 Task: Check the sale-to-list ratio of fitness center in the last 1 year.
Action: Mouse moved to (788, 177)
Screenshot: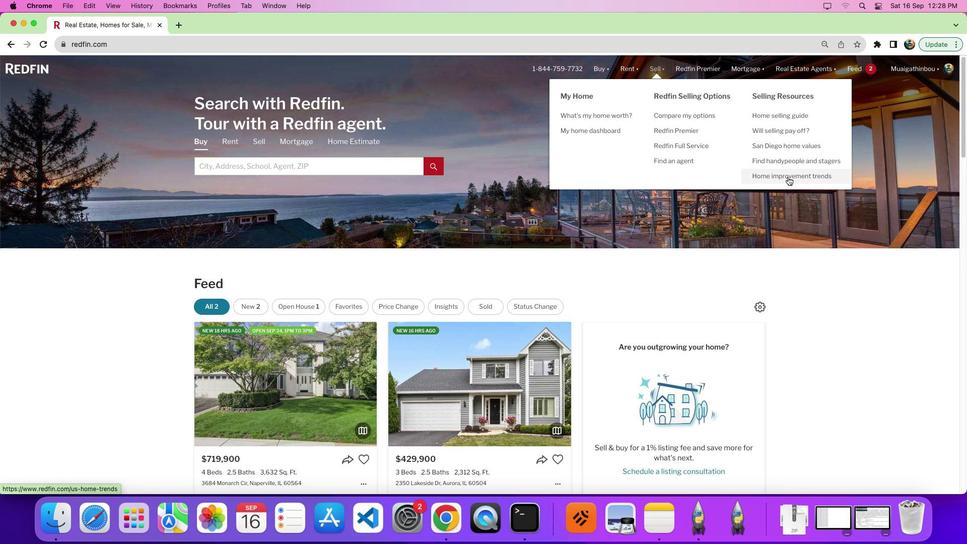 
Action: Mouse pressed left at (788, 177)
Screenshot: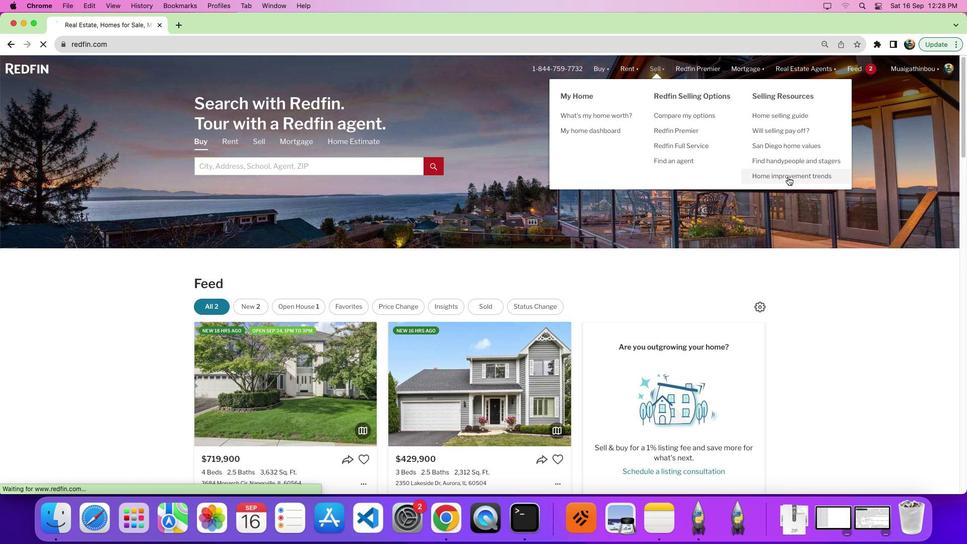 
Action: Mouse pressed left at (788, 177)
Screenshot: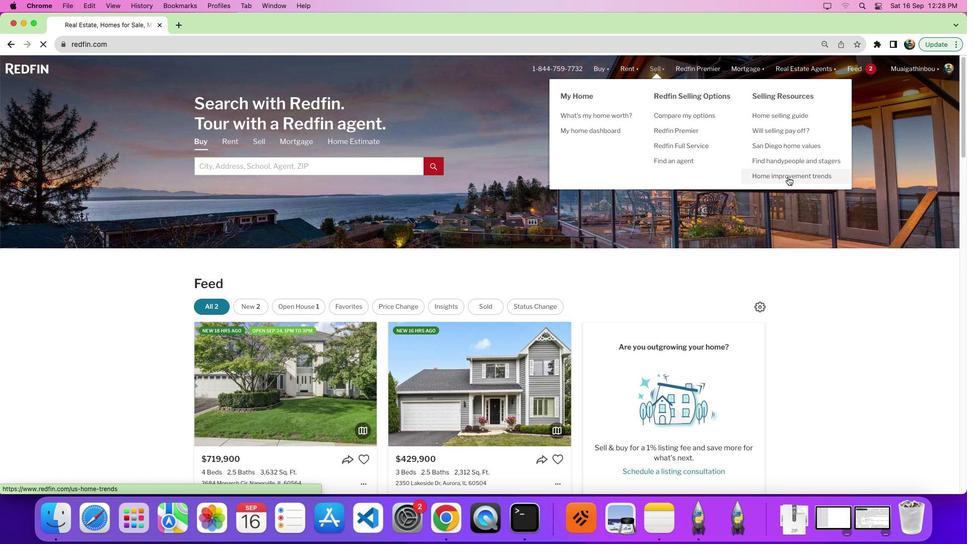 
Action: Mouse moved to (260, 193)
Screenshot: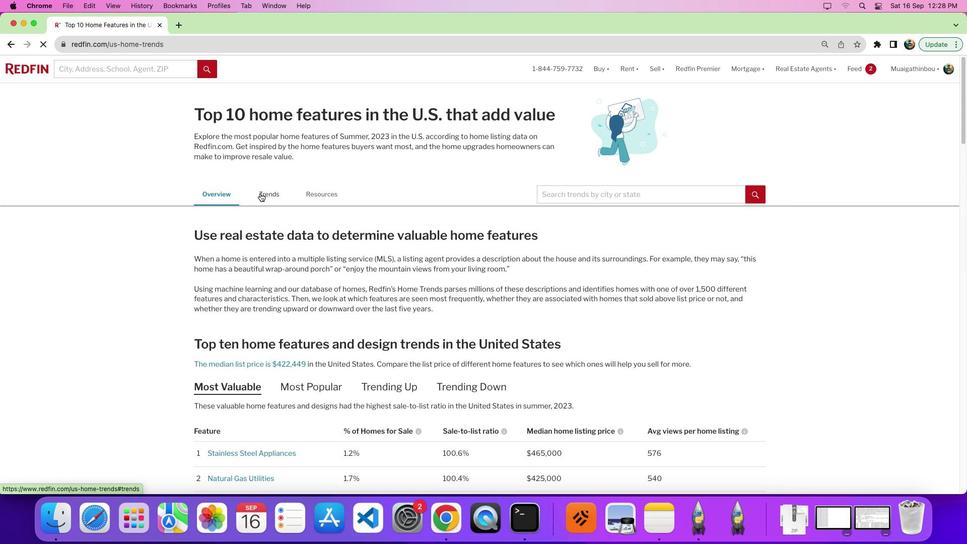 
Action: Mouse pressed left at (260, 193)
Screenshot: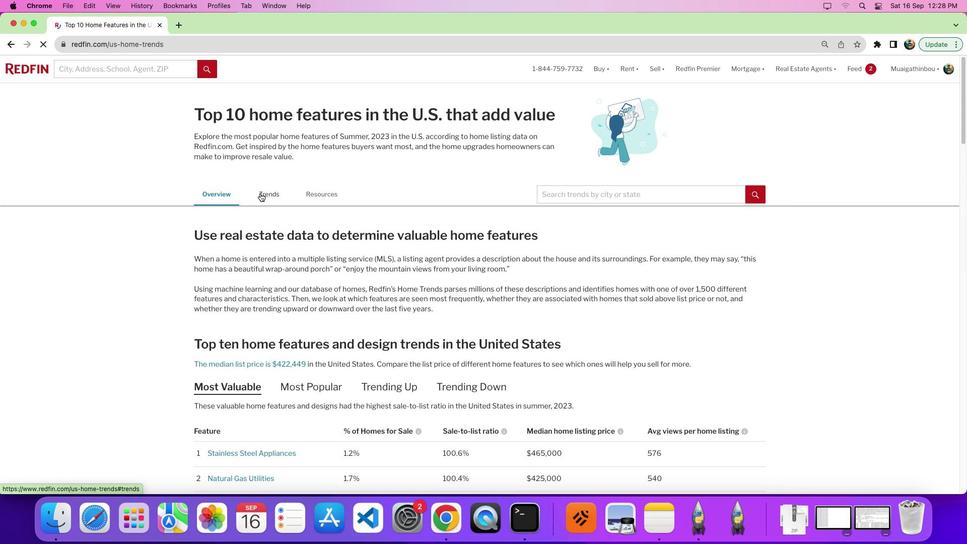 
Action: Mouse moved to (639, 339)
Screenshot: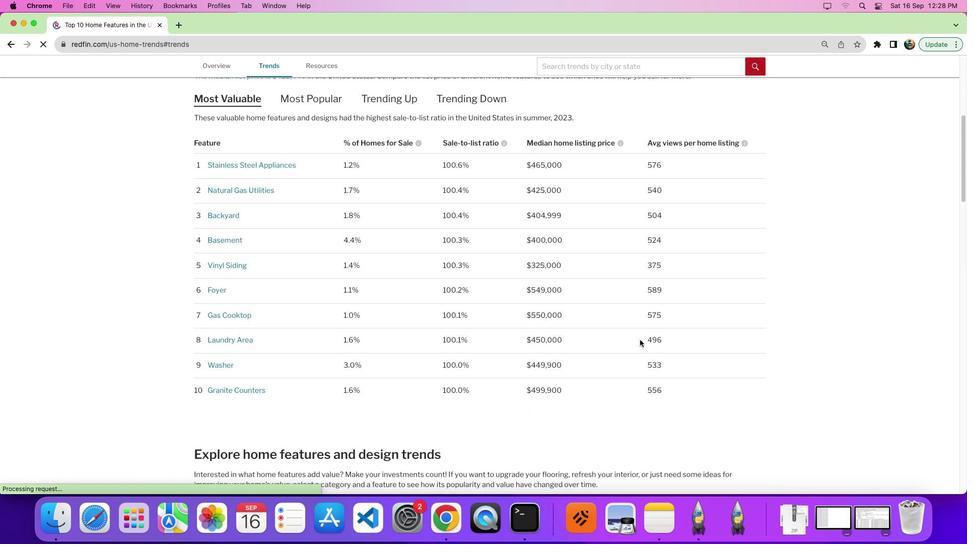 
Action: Mouse scrolled (639, 339) with delta (0, 0)
Screenshot: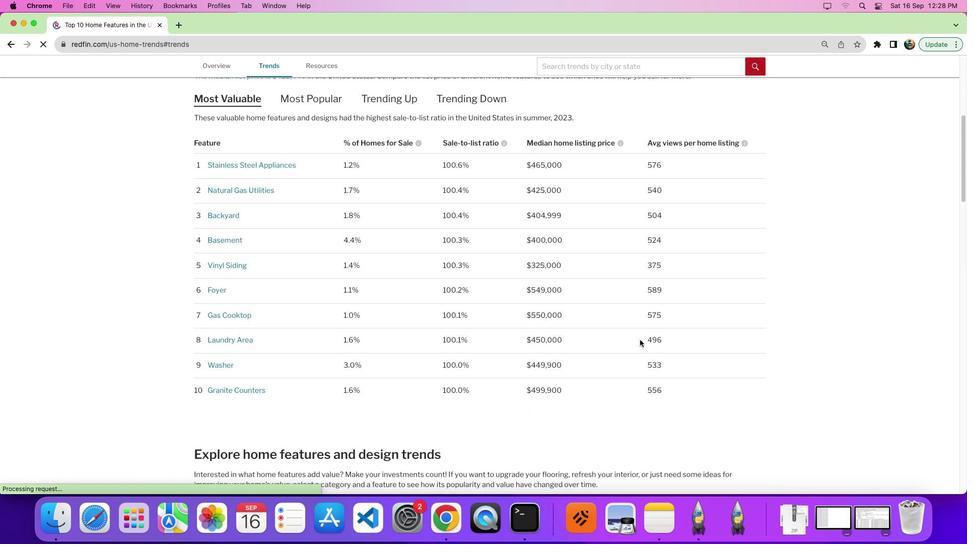 
Action: Mouse moved to (640, 339)
Screenshot: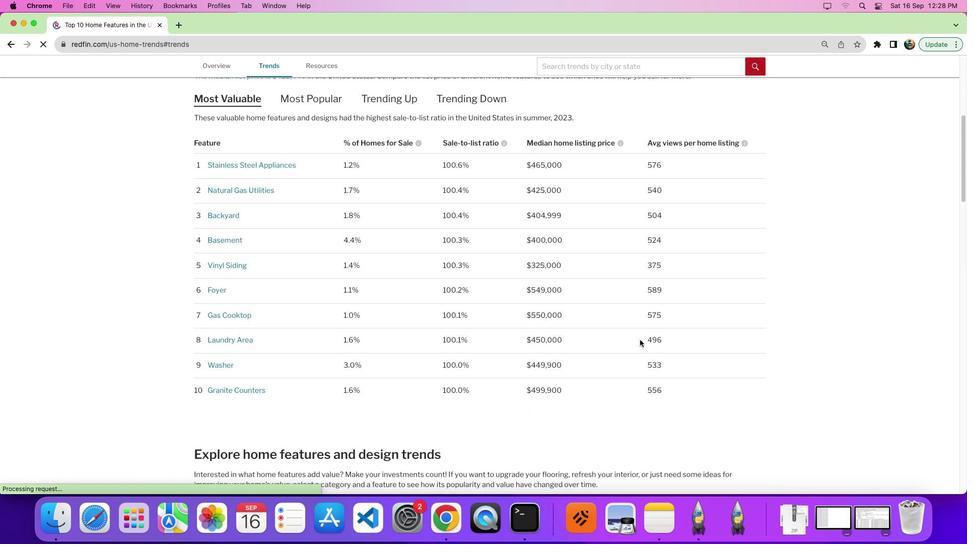 
Action: Mouse scrolled (640, 339) with delta (0, 0)
Screenshot: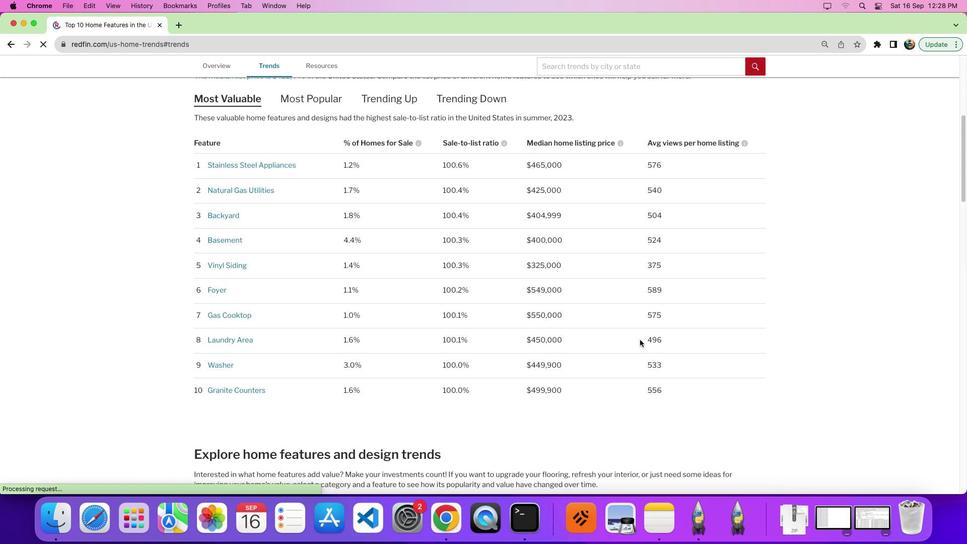 
Action: Mouse scrolled (640, 339) with delta (0, -2)
Screenshot: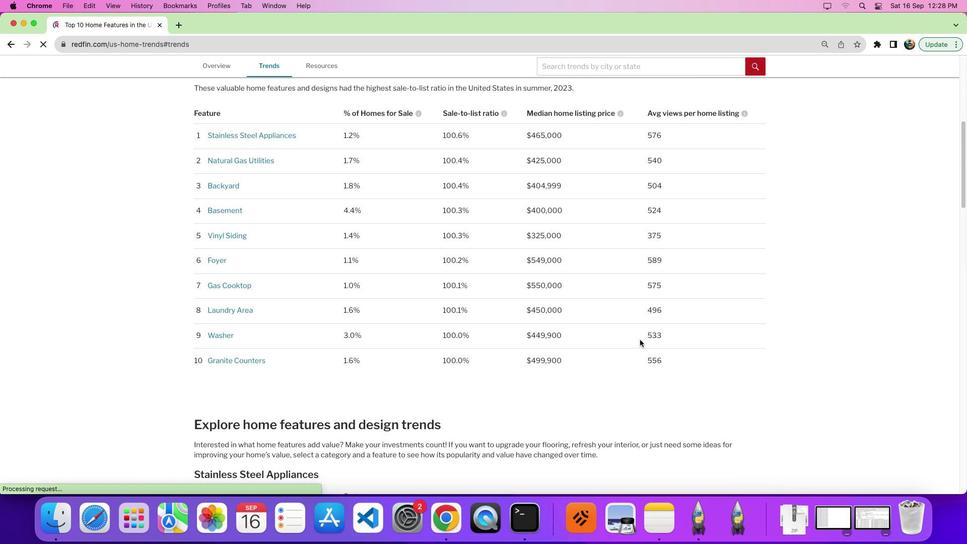 
Action: Mouse moved to (637, 340)
Screenshot: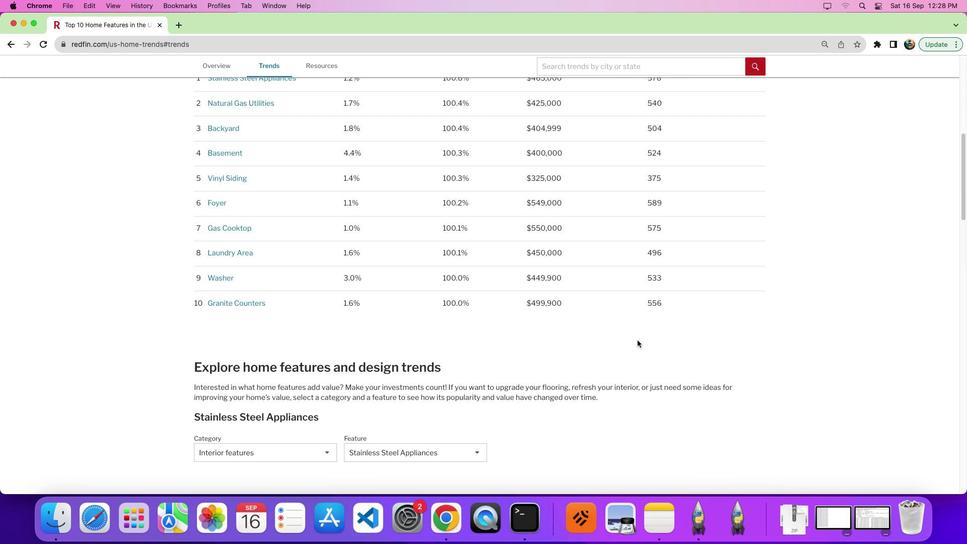 
Action: Mouse scrolled (637, 340) with delta (0, 0)
Screenshot: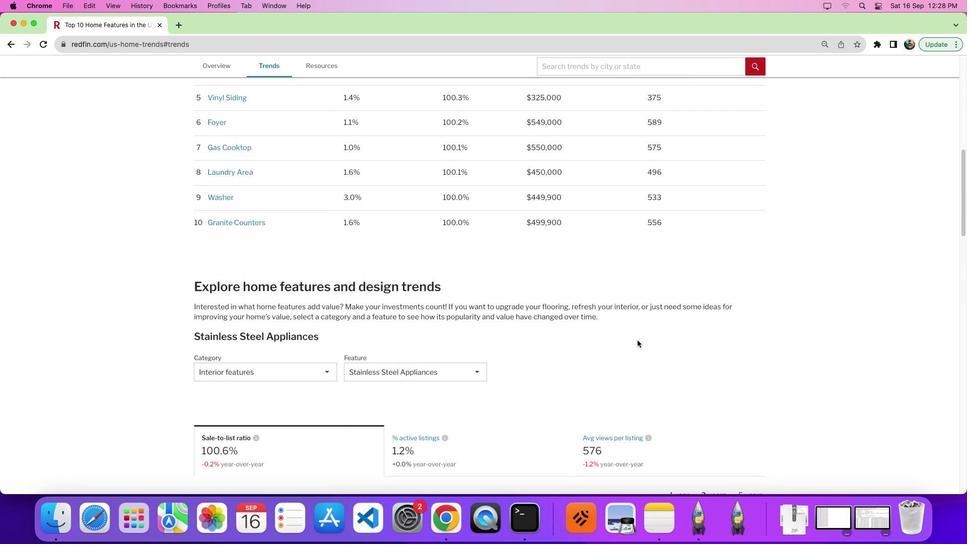 
Action: Mouse scrolled (637, 340) with delta (0, 0)
Screenshot: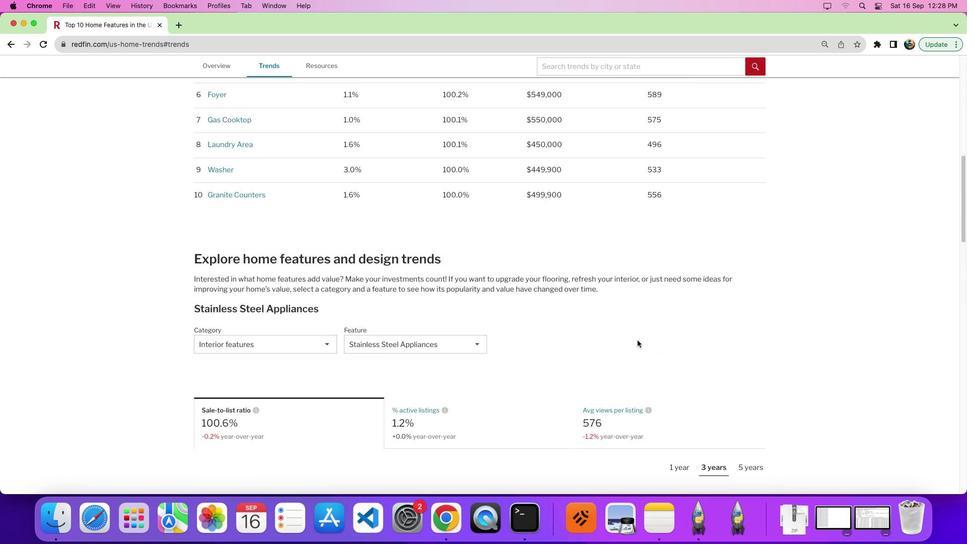 
Action: Mouse scrolled (637, 340) with delta (0, -3)
Screenshot: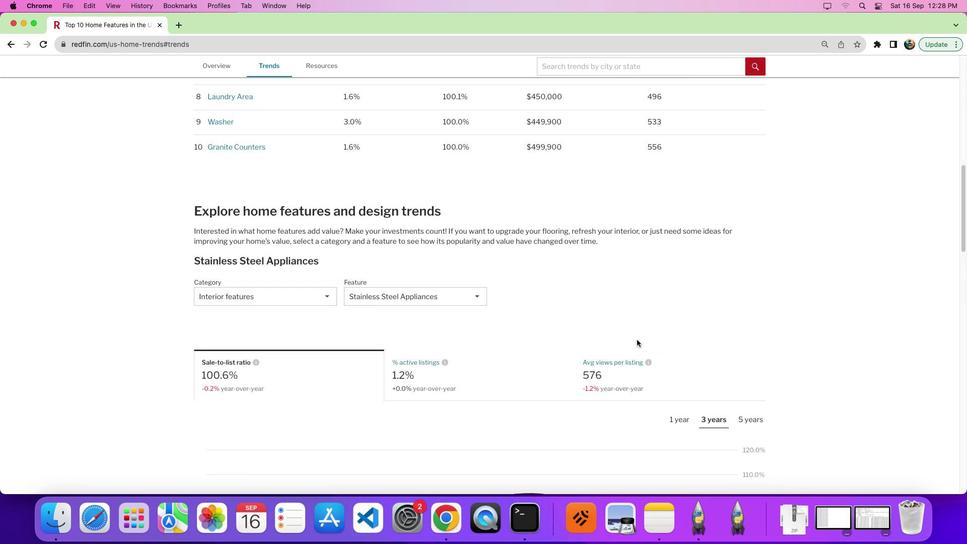 
Action: Mouse moved to (447, 292)
Screenshot: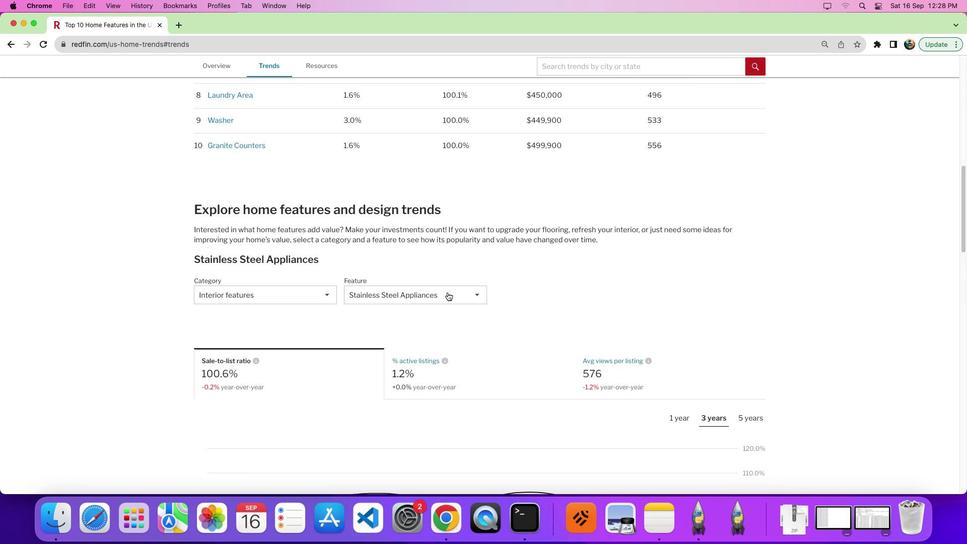 
Action: Mouse pressed left at (447, 292)
Screenshot: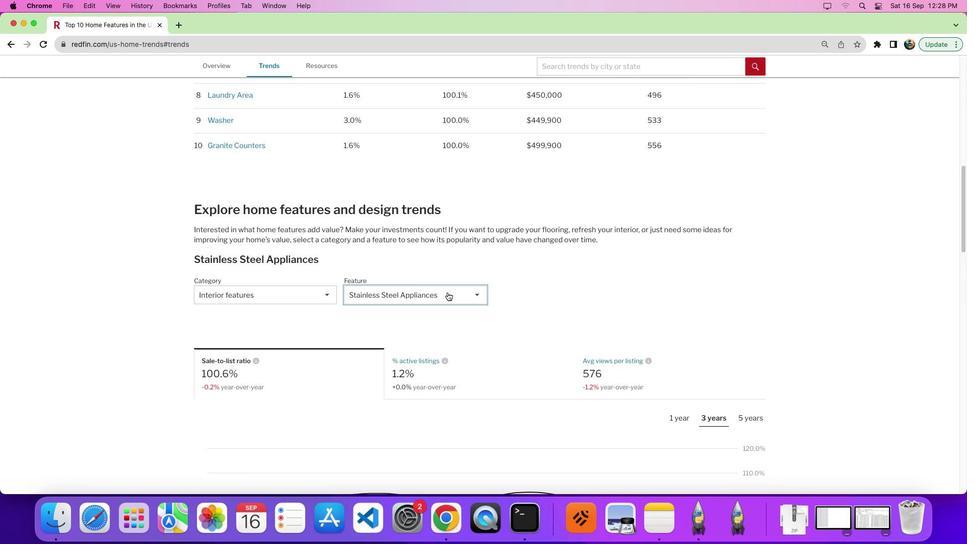 
Action: Mouse moved to (479, 359)
Screenshot: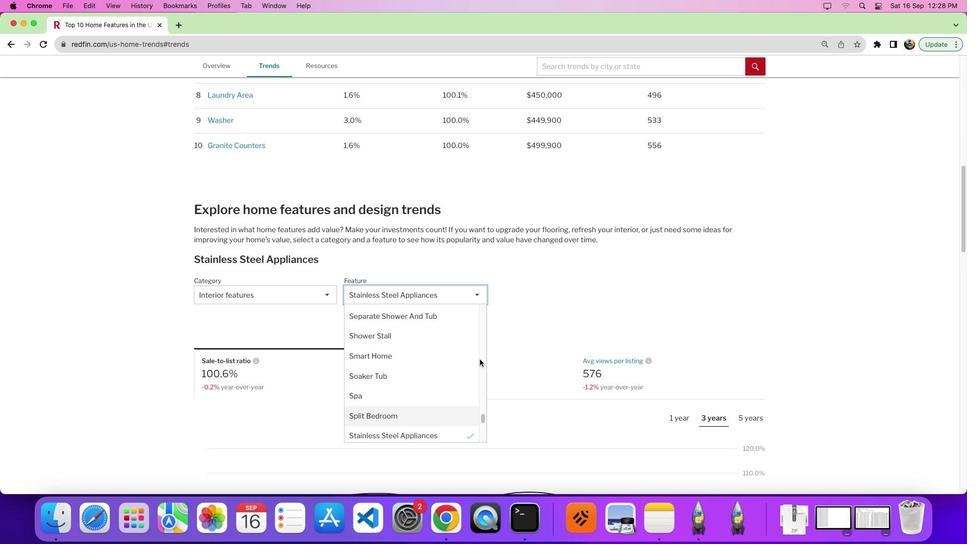 
Action: Mouse pressed left at (479, 359)
Screenshot: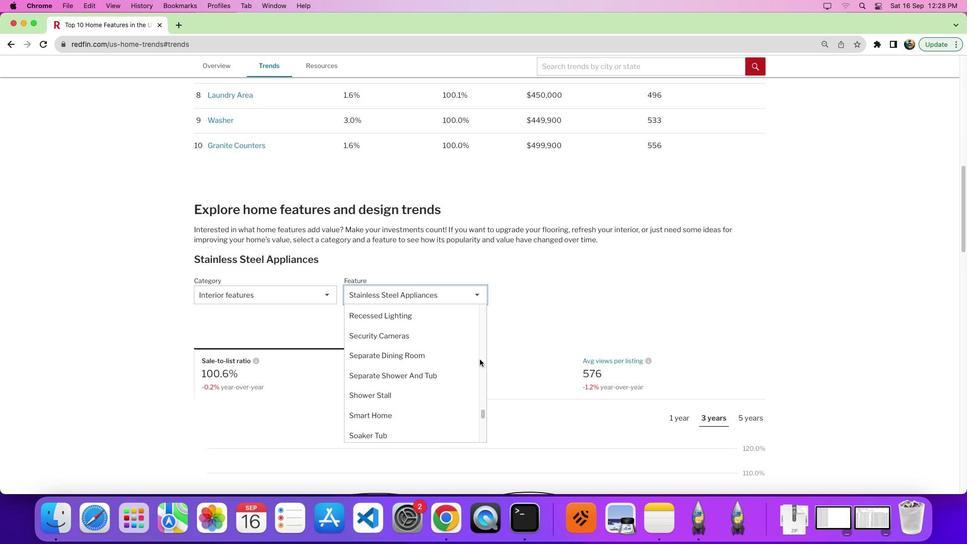 
Action: Mouse moved to (403, 365)
Screenshot: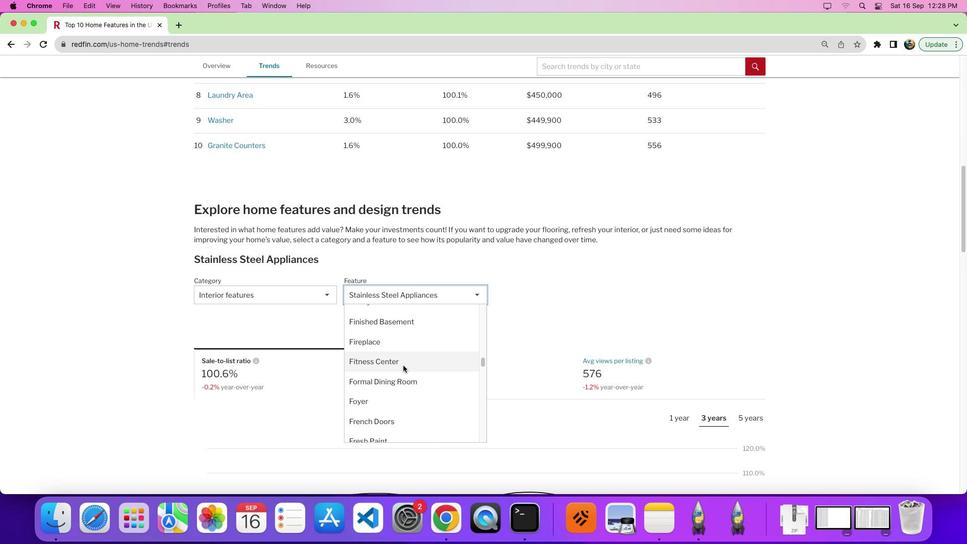 
Action: Mouse pressed left at (403, 365)
Screenshot: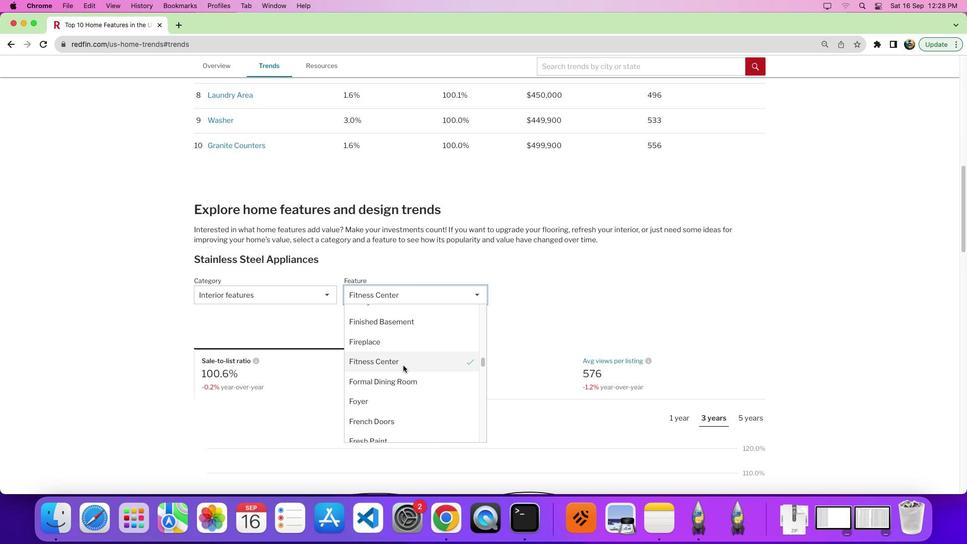 
Action: Mouse moved to (507, 351)
Screenshot: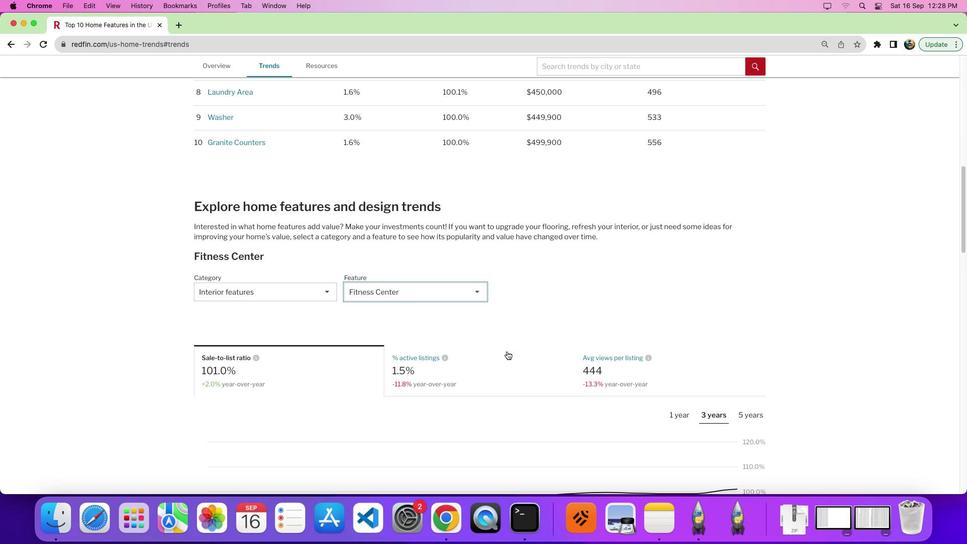 
Action: Mouse scrolled (507, 351) with delta (0, 0)
Screenshot: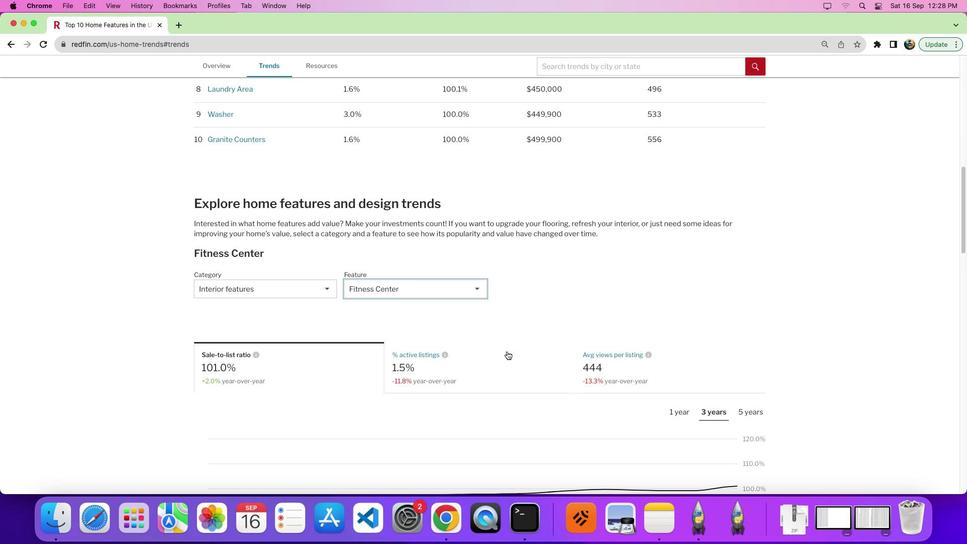 
Action: Mouse scrolled (507, 351) with delta (0, 0)
Screenshot: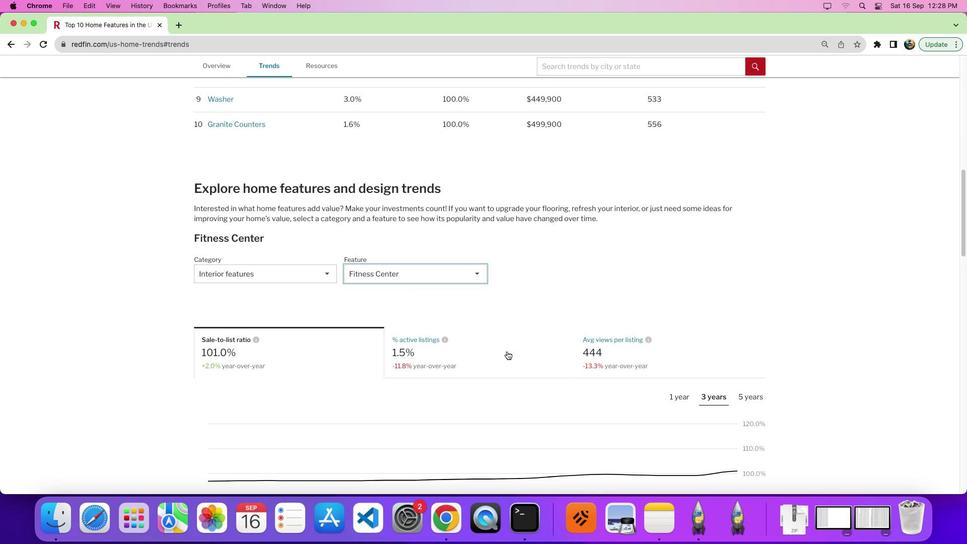 
Action: Mouse scrolled (507, 351) with delta (0, 0)
Screenshot: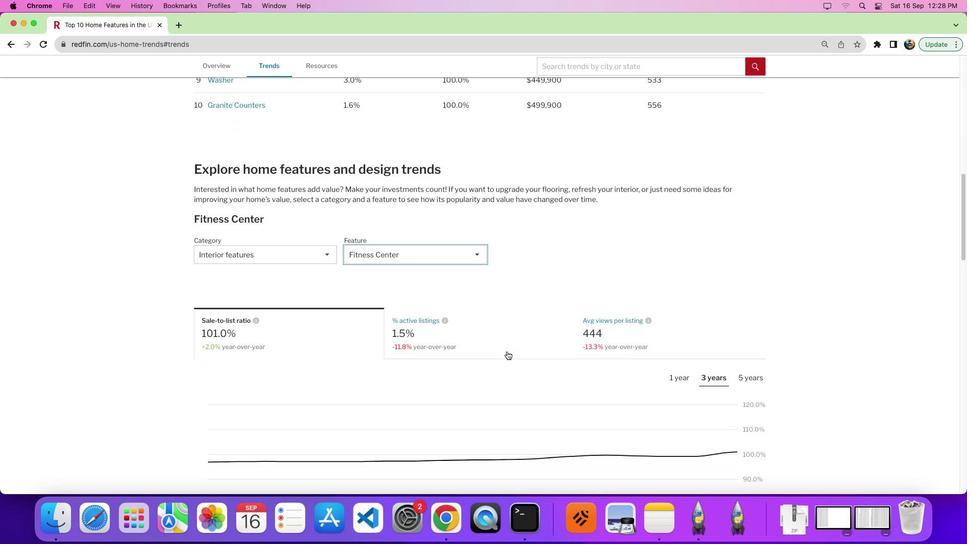 
Action: Mouse moved to (508, 349)
Screenshot: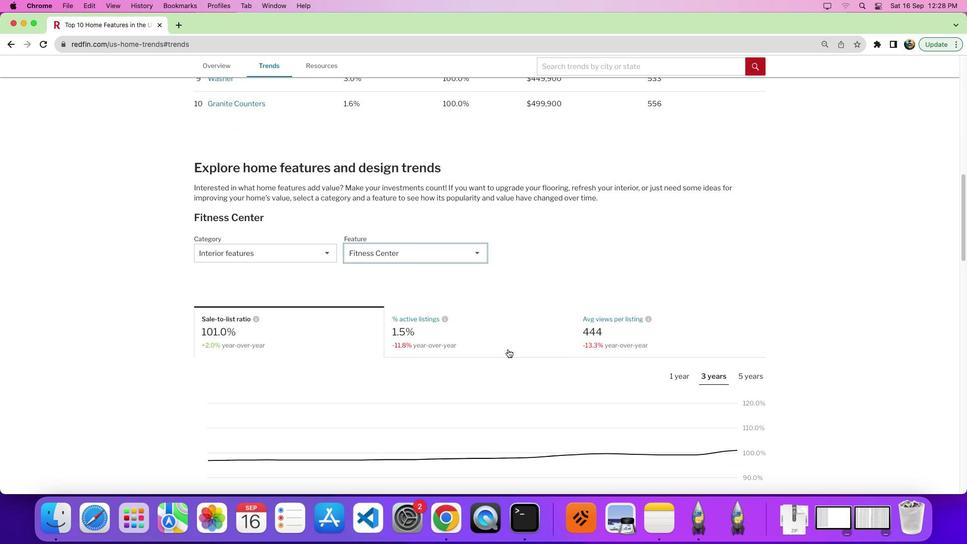 
Action: Mouse scrolled (508, 349) with delta (0, 0)
Screenshot: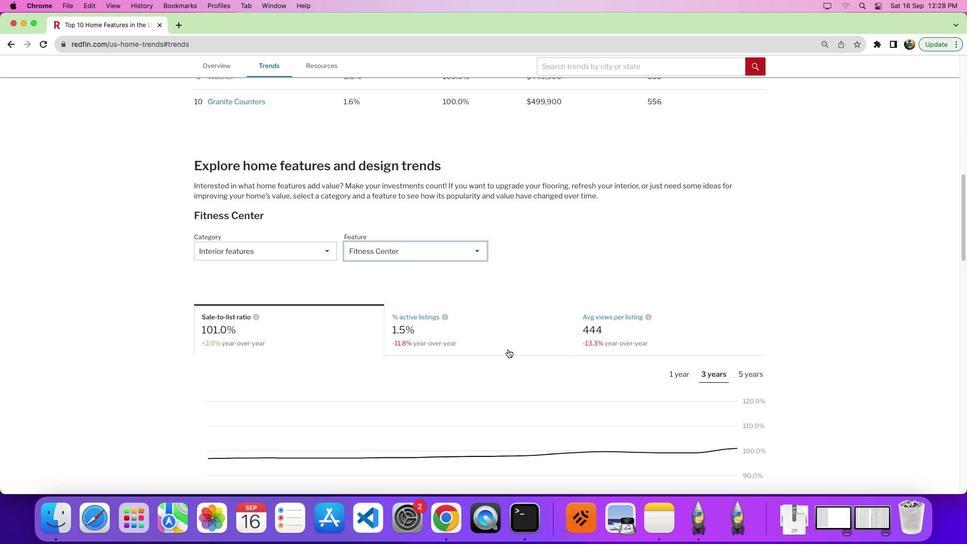 
Action: Mouse moved to (418, 339)
Screenshot: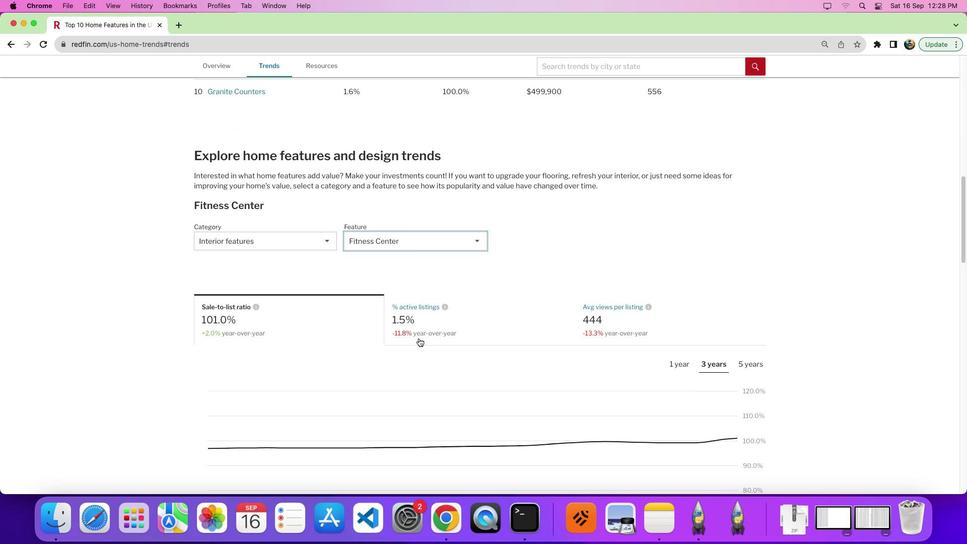 
Action: Mouse scrolled (418, 339) with delta (0, 0)
Screenshot: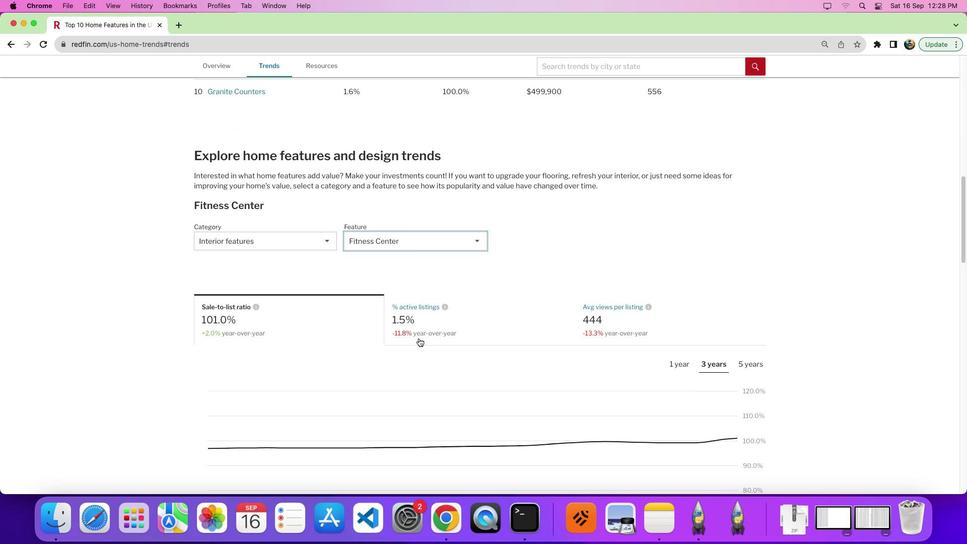 
Action: Mouse moved to (418, 338)
Screenshot: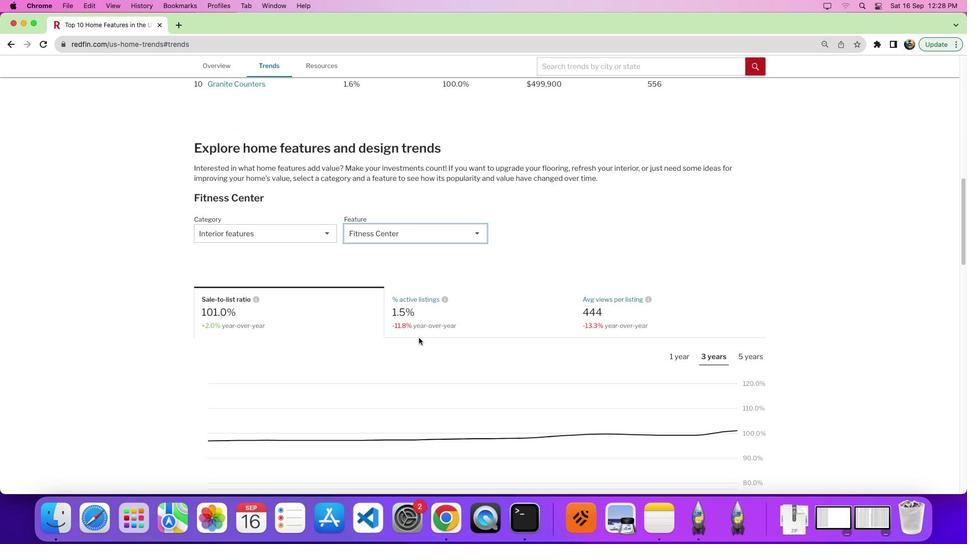 
Action: Mouse scrolled (418, 338) with delta (0, 0)
Screenshot: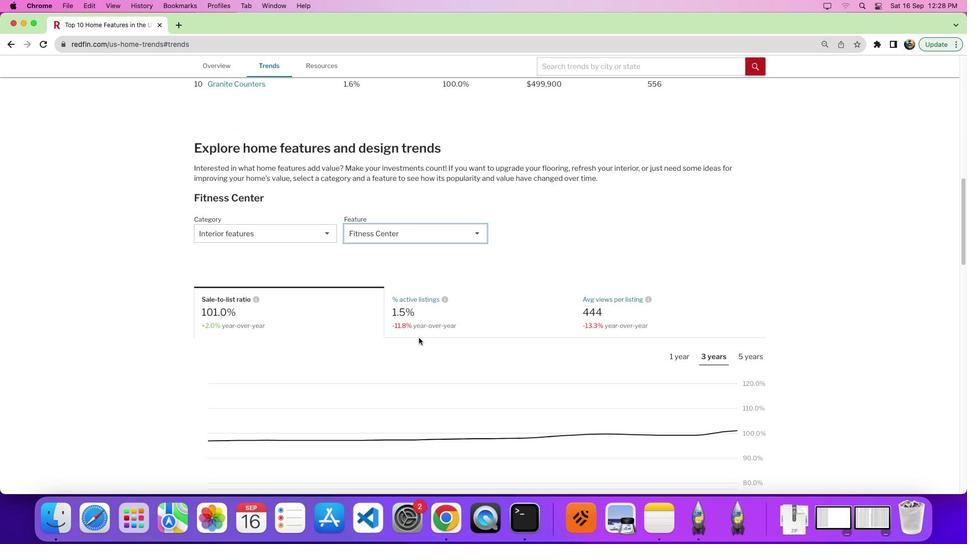 
Action: Mouse moved to (469, 320)
Screenshot: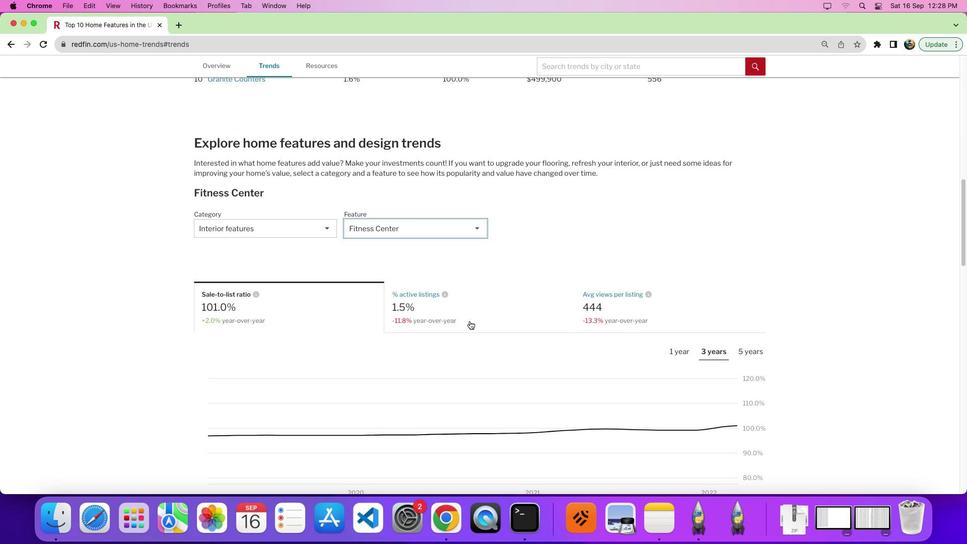 
Action: Mouse scrolled (469, 320) with delta (0, 0)
Screenshot: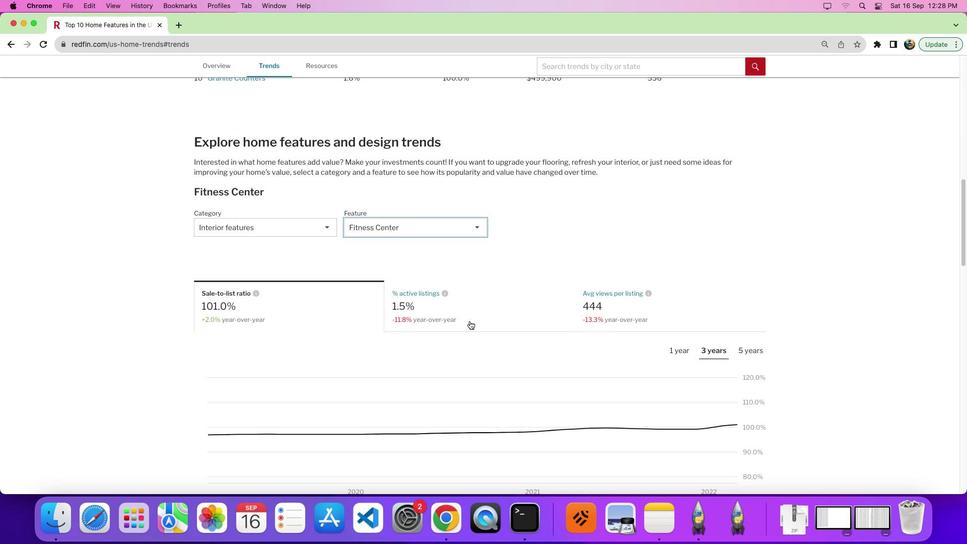 
Action: Mouse scrolled (469, 320) with delta (0, 0)
Screenshot: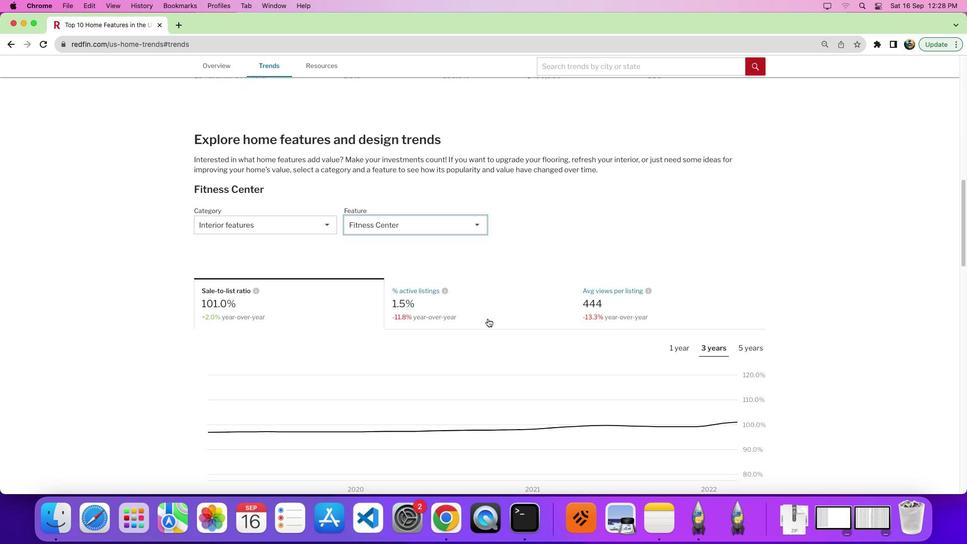 
Action: Mouse moved to (685, 347)
Screenshot: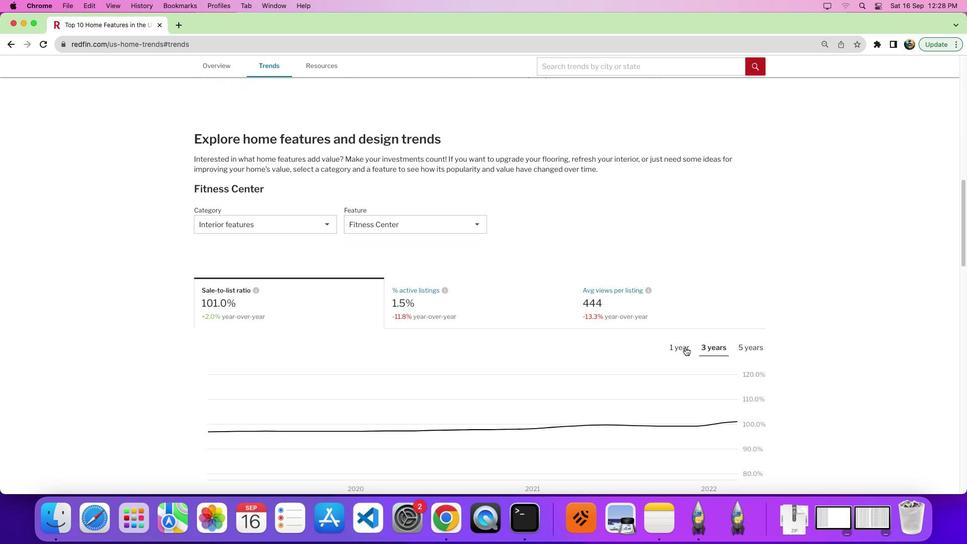 
Action: Mouse pressed left at (685, 347)
Screenshot: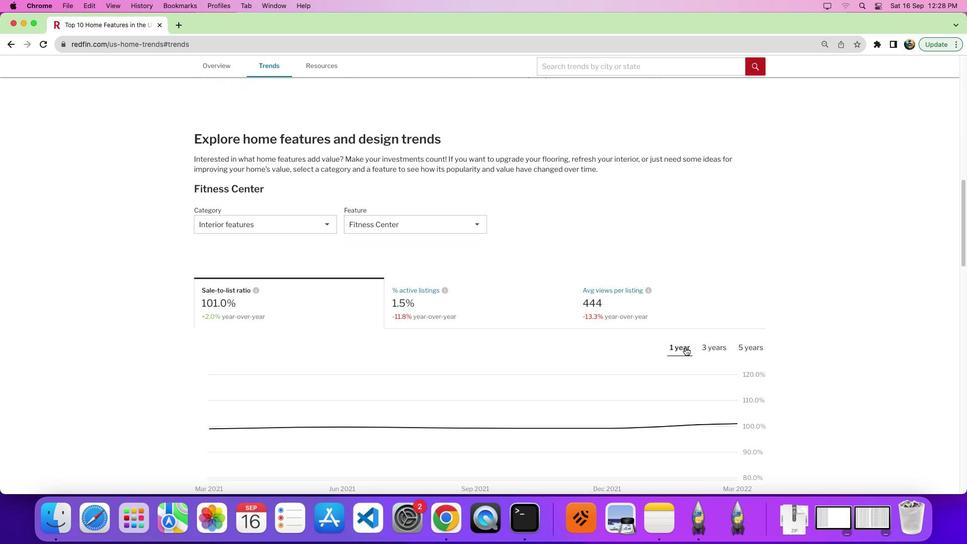 
Action: Mouse moved to (682, 347)
Screenshot: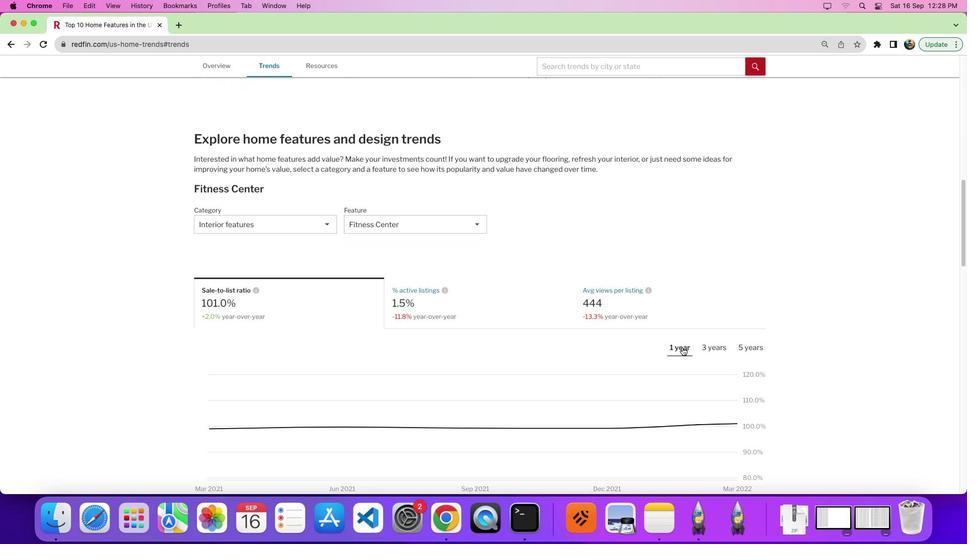 
Action: Mouse scrolled (682, 347) with delta (0, 0)
Screenshot: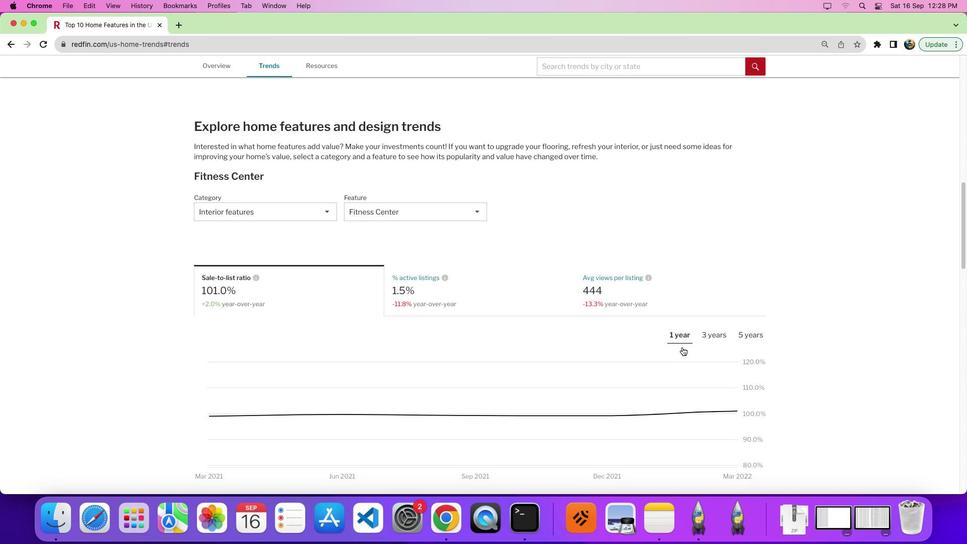 
Action: Mouse scrolled (682, 347) with delta (0, 0)
Screenshot: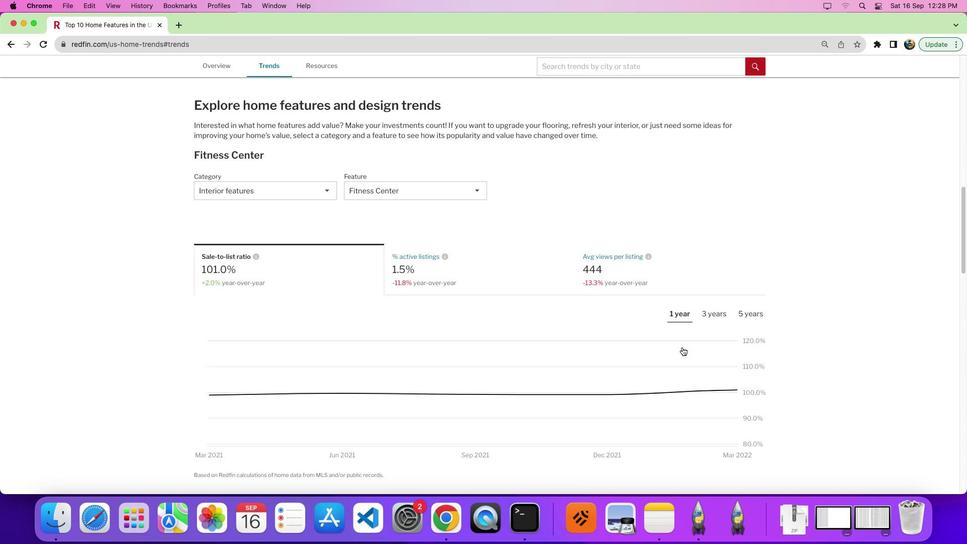 
Action: Mouse moved to (682, 347)
Screenshot: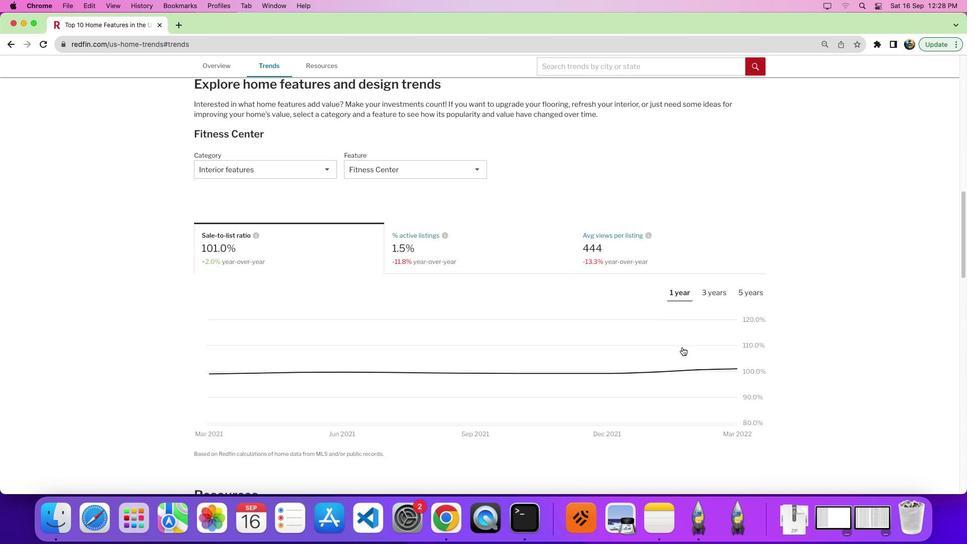 
Action: Mouse scrolled (682, 347) with delta (0, -1)
Screenshot: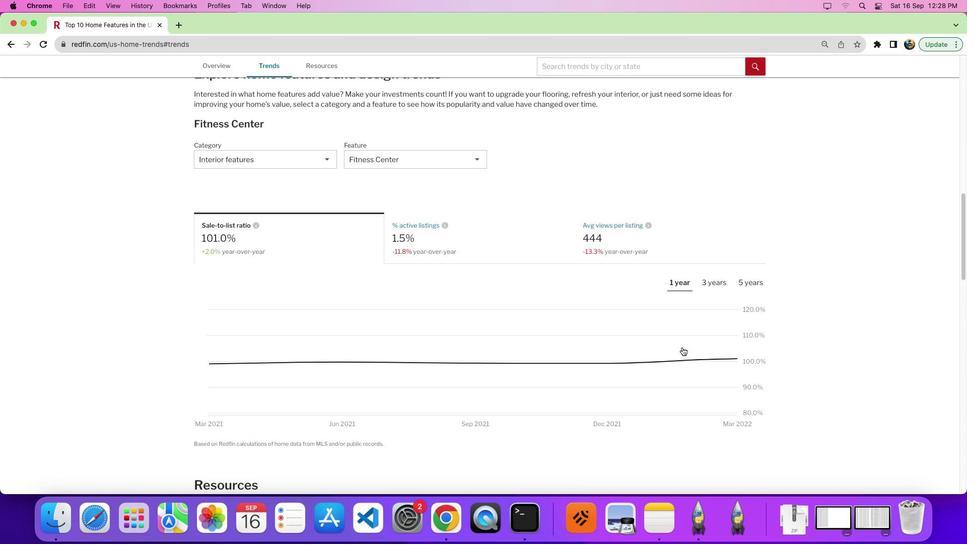 
Action: Mouse moved to (681, 347)
Screenshot: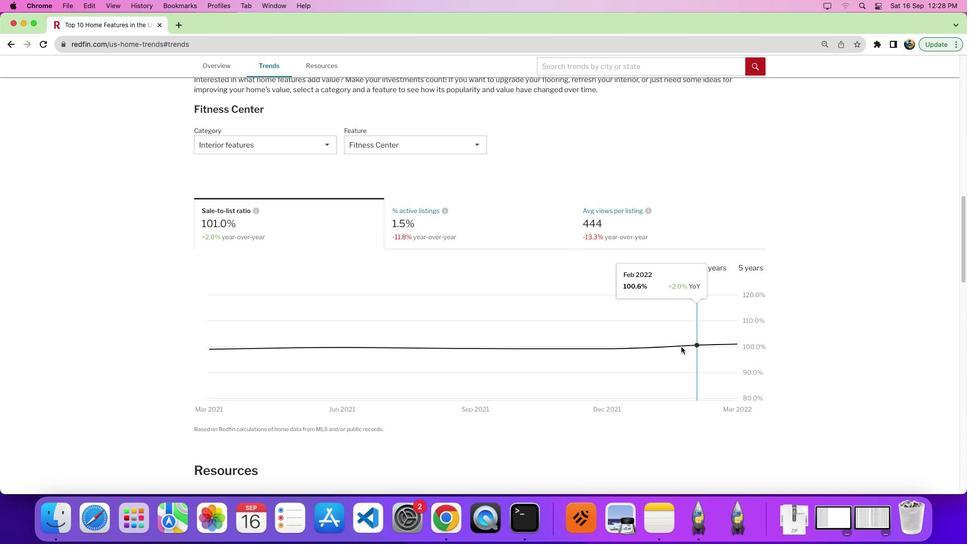 
Action: Mouse scrolled (681, 347) with delta (0, 0)
Screenshot: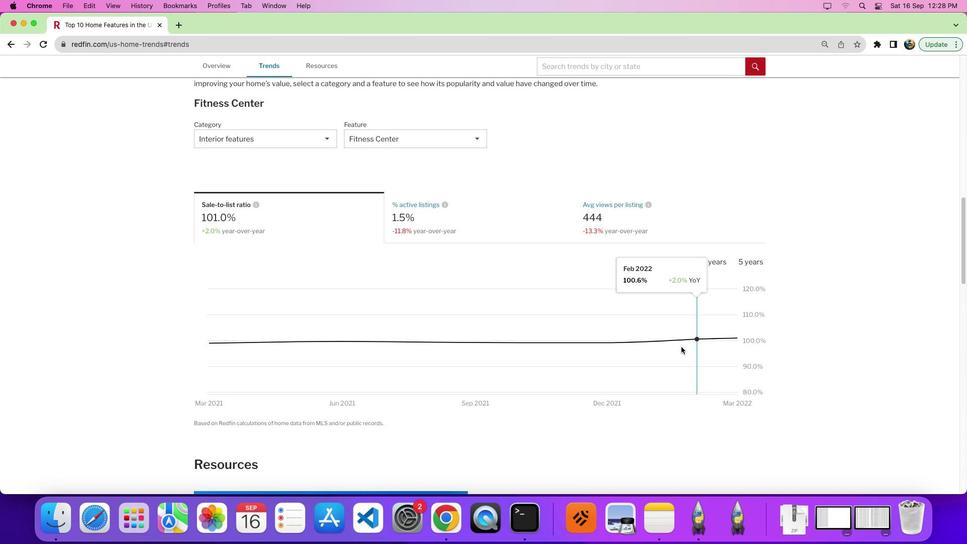 
Action: Mouse scrolled (681, 347) with delta (0, 0)
Screenshot: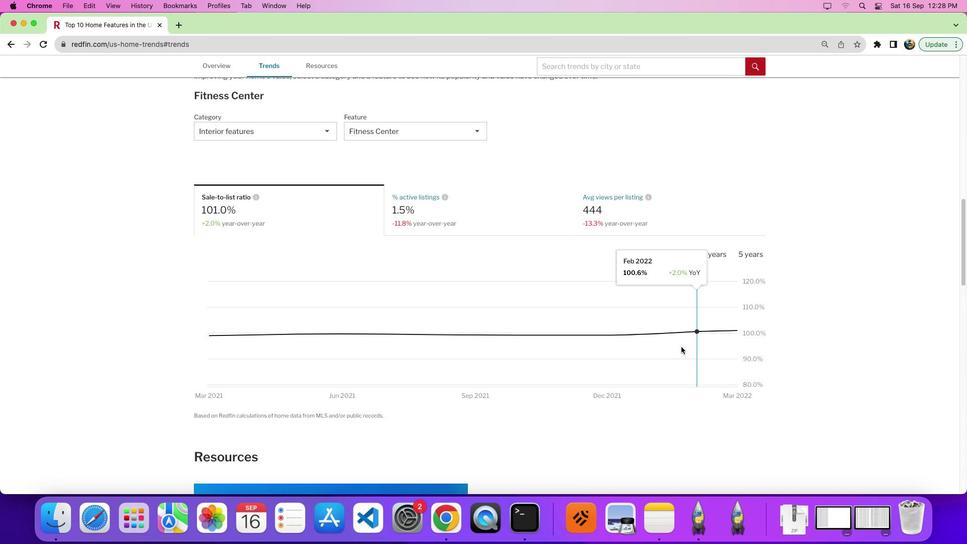 
Action: Mouse moved to (854, 188)
Screenshot: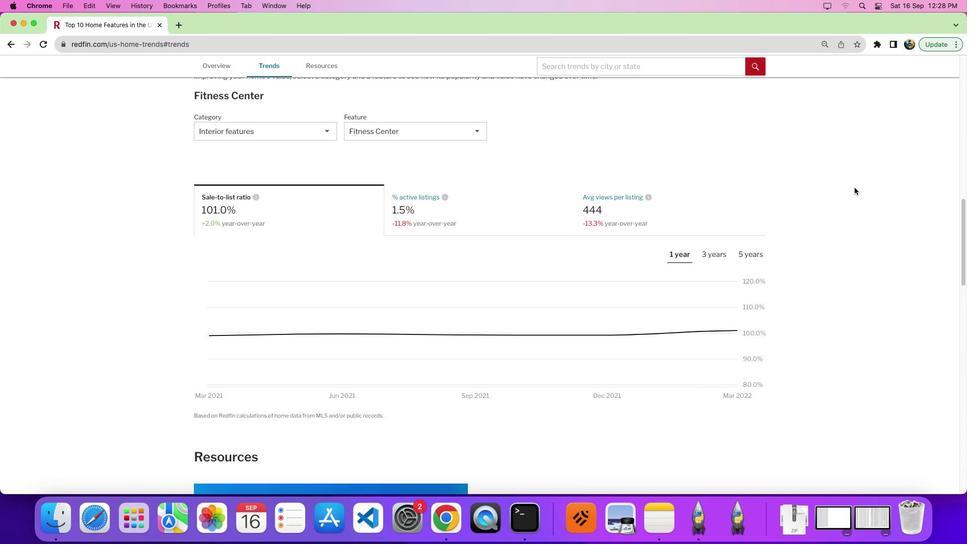
